 Task: Add Mild Cheddar Cheese rBST Free to the cart.
Action: Mouse moved to (34, 279)
Screenshot: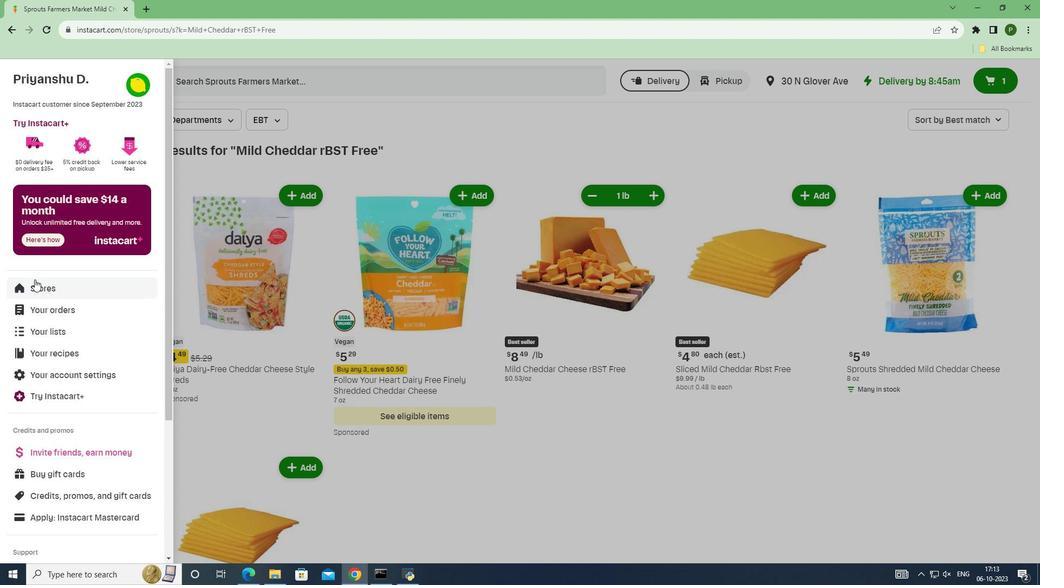 
Action: Mouse pressed left at (34, 279)
Screenshot: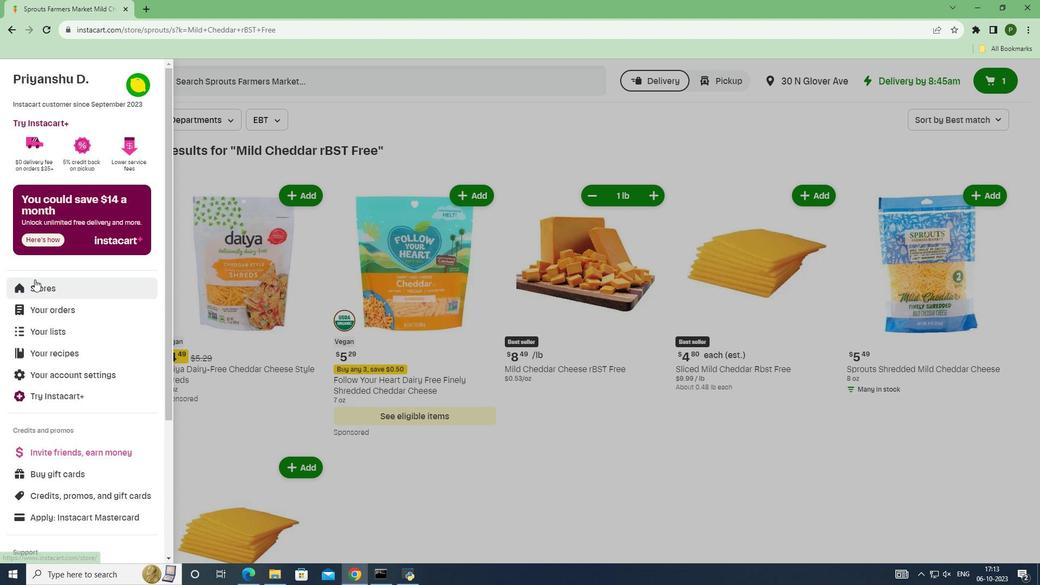 
Action: Mouse moved to (230, 118)
Screenshot: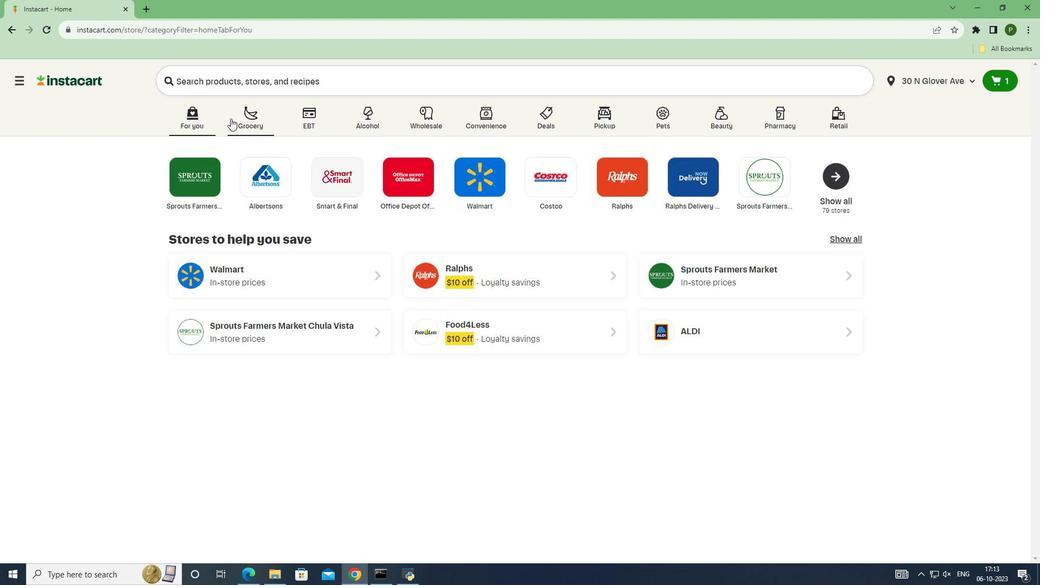 
Action: Mouse pressed left at (230, 118)
Screenshot: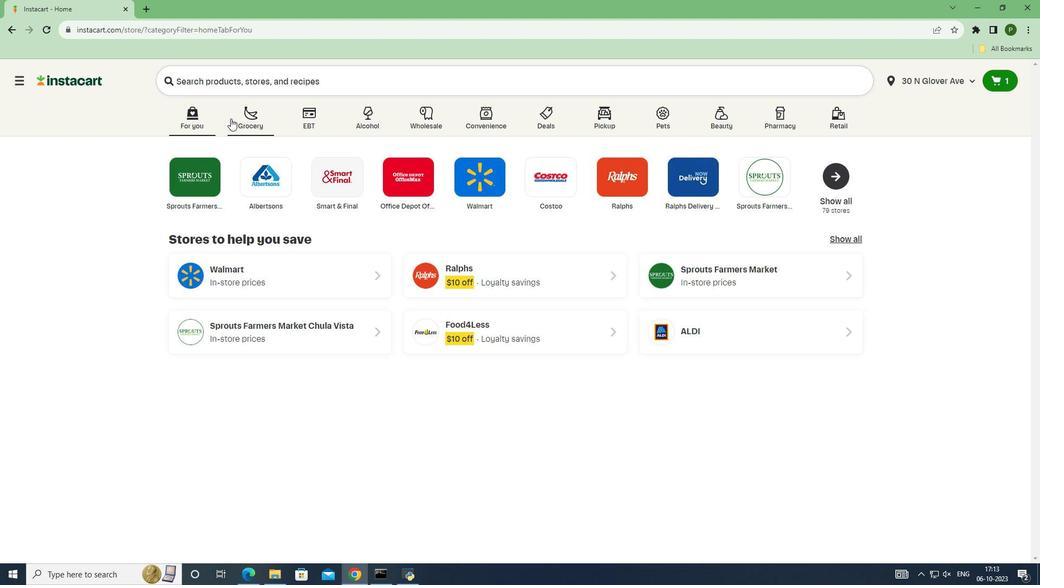 
Action: Mouse moved to (303, 185)
Screenshot: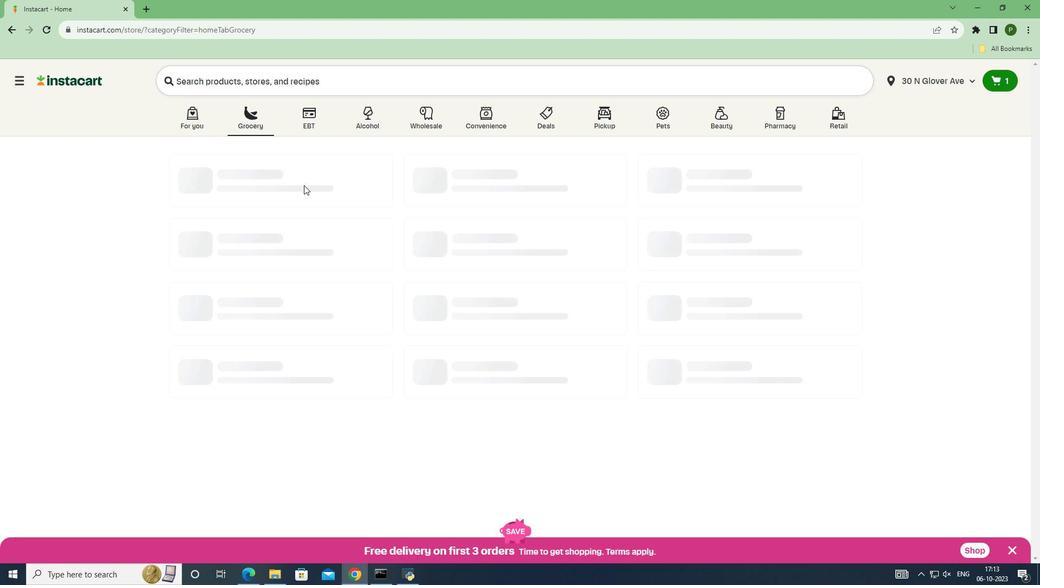 
Action: Mouse pressed left at (303, 185)
Screenshot: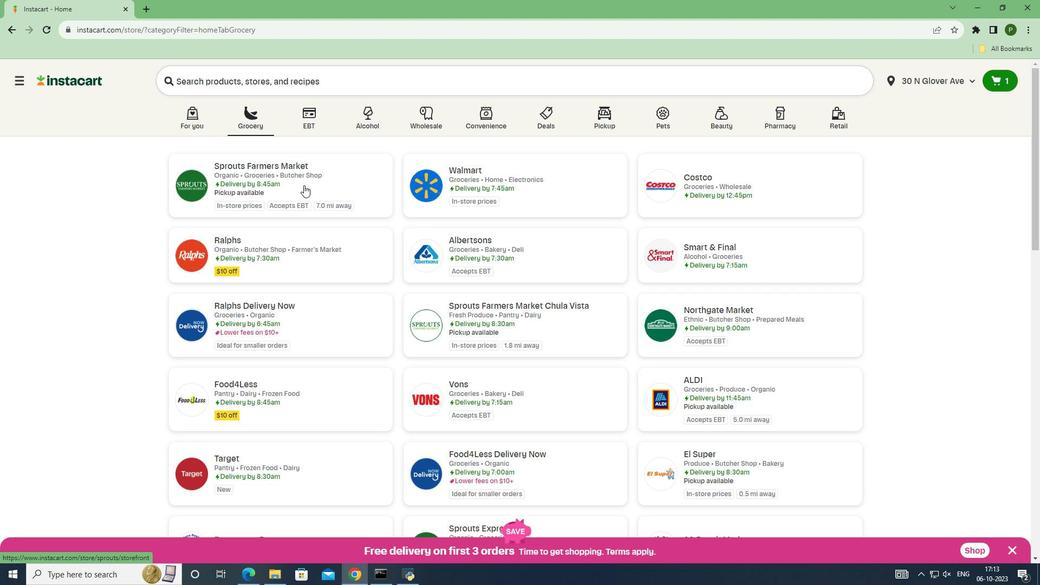 
Action: Mouse moved to (54, 347)
Screenshot: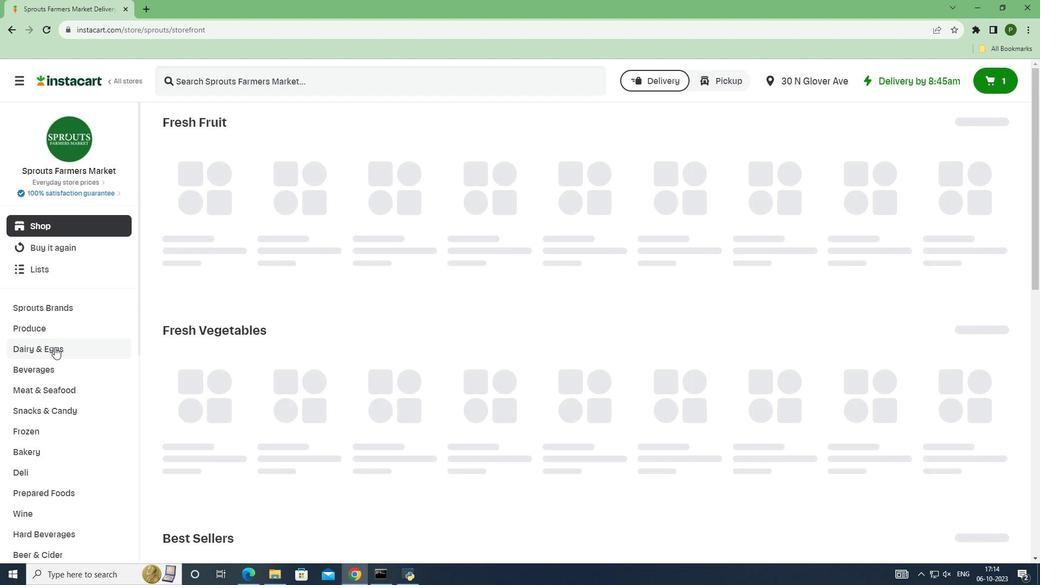 
Action: Mouse pressed left at (54, 347)
Screenshot: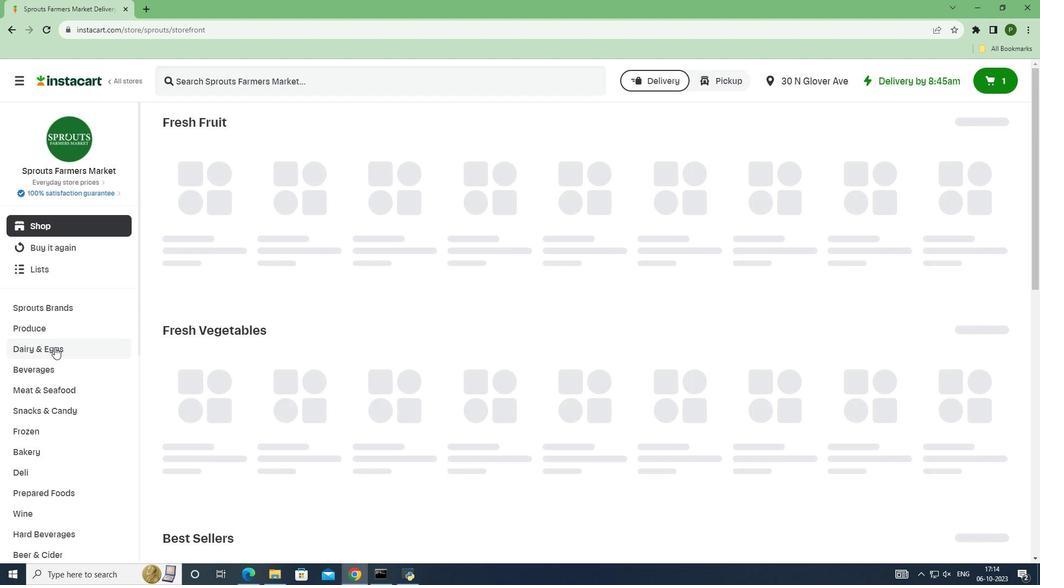 
Action: Mouse moved to (52, 383)
Screenshot: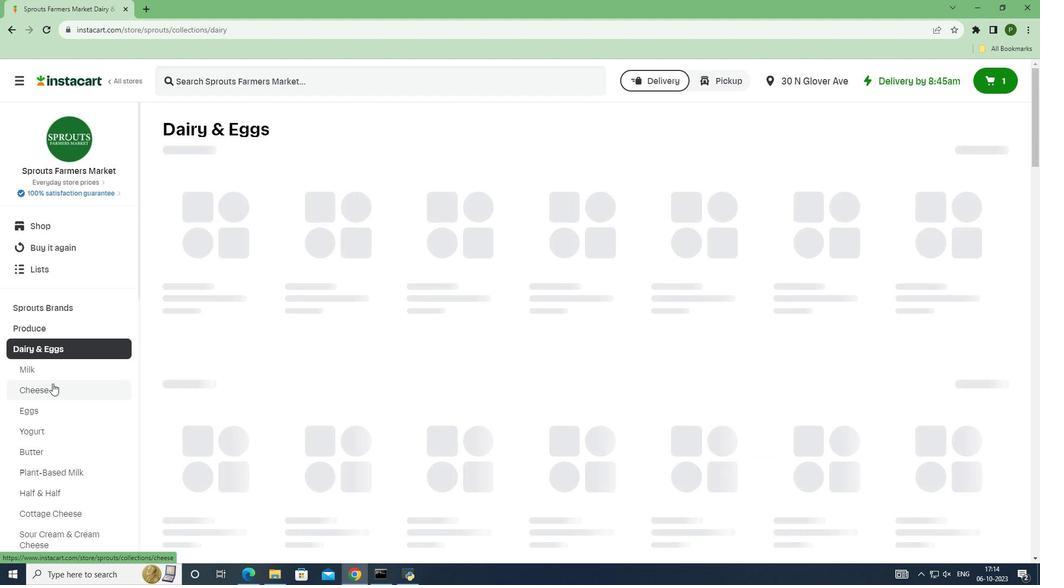 
Action: Mouse pressed left at (52, 383)
Screenshot: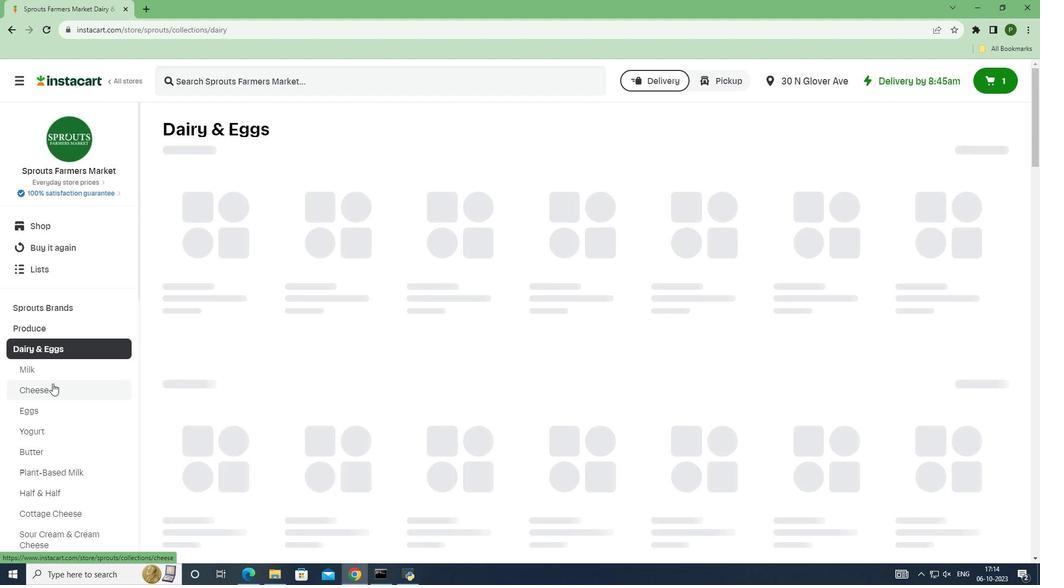 
Action: Mouse moved to (213, 79)
Screenshot: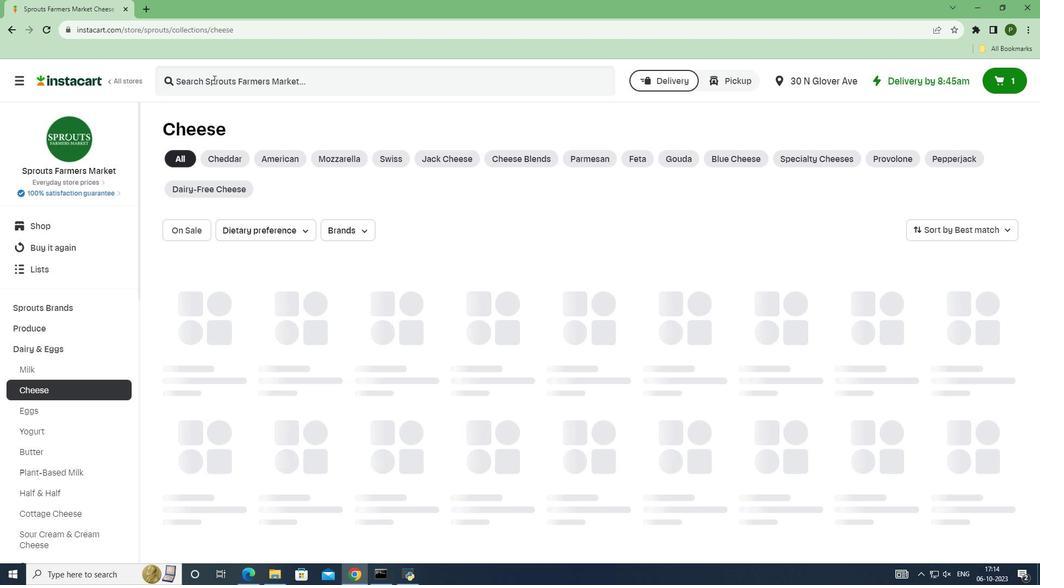 
Action: Mouse pressed left at (213, 79)
Screenshot: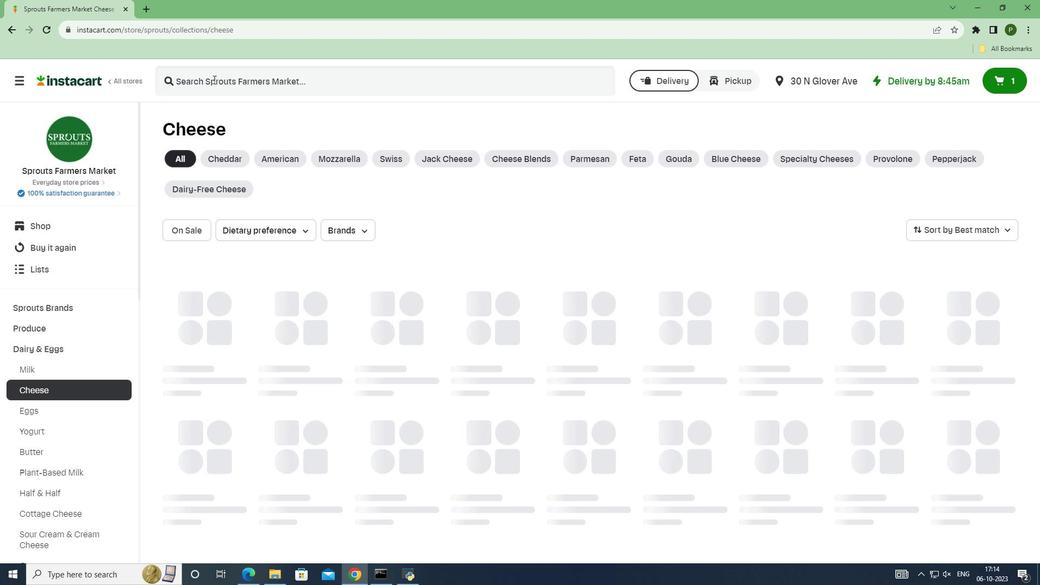
Action: Key pressed <Key.caps_lock>M<Key.caps_lock>ild<Key.space><Key.caps_lock>C<Key.caps_lock>heddar<Key.space><Key.caps_lock>C<Key.caps_lock>heese<Key.space>r<Key.caps_lock>BST<Key.space>F<Key.caps_lock>ree<Key.enter>
Screenshot: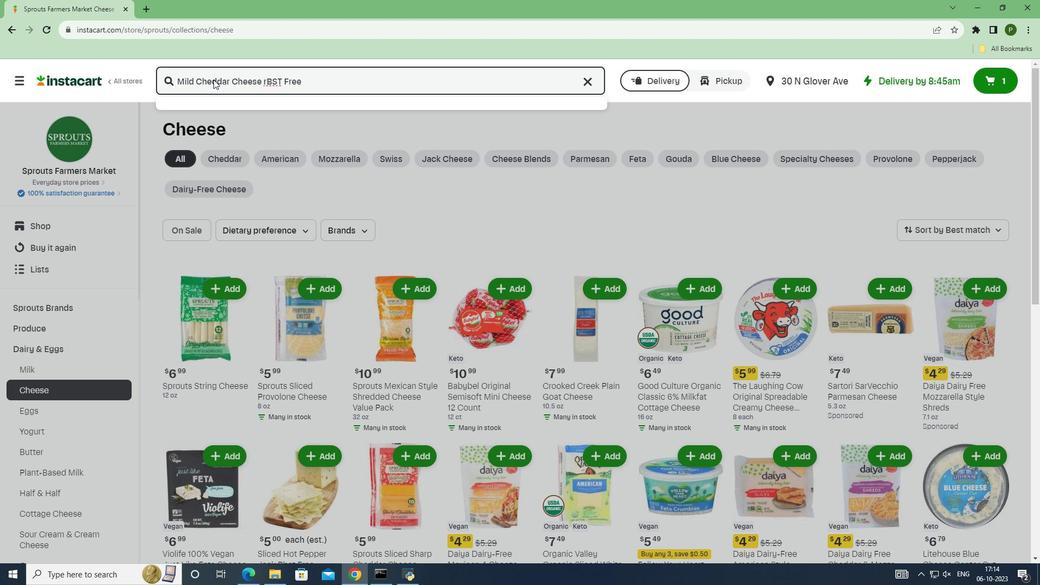 
Action: Mouse moved to (470, 194)
Screenshot: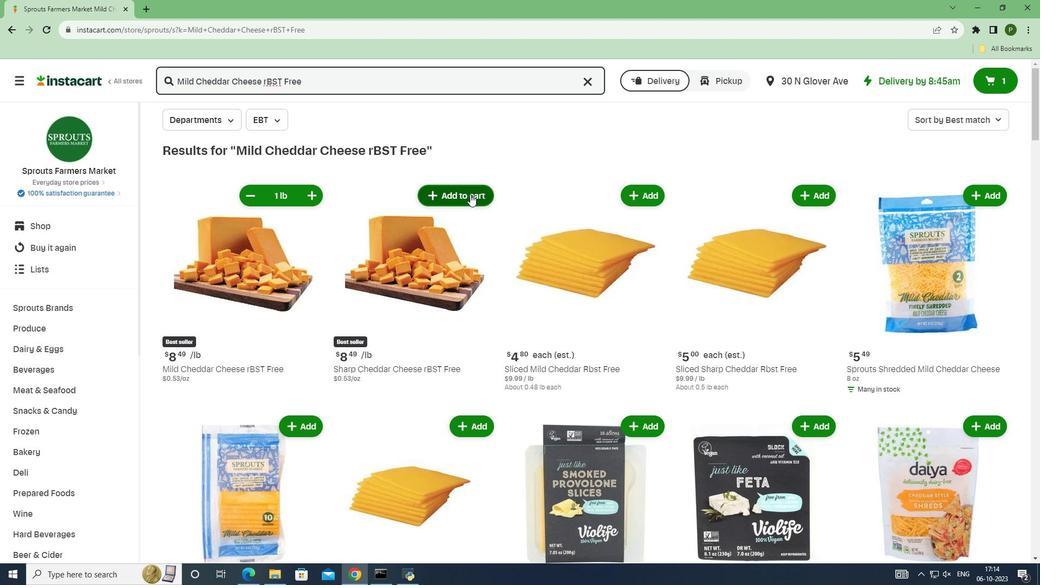 
Action: Mouse pressed left at (470, 194)
Screenshot: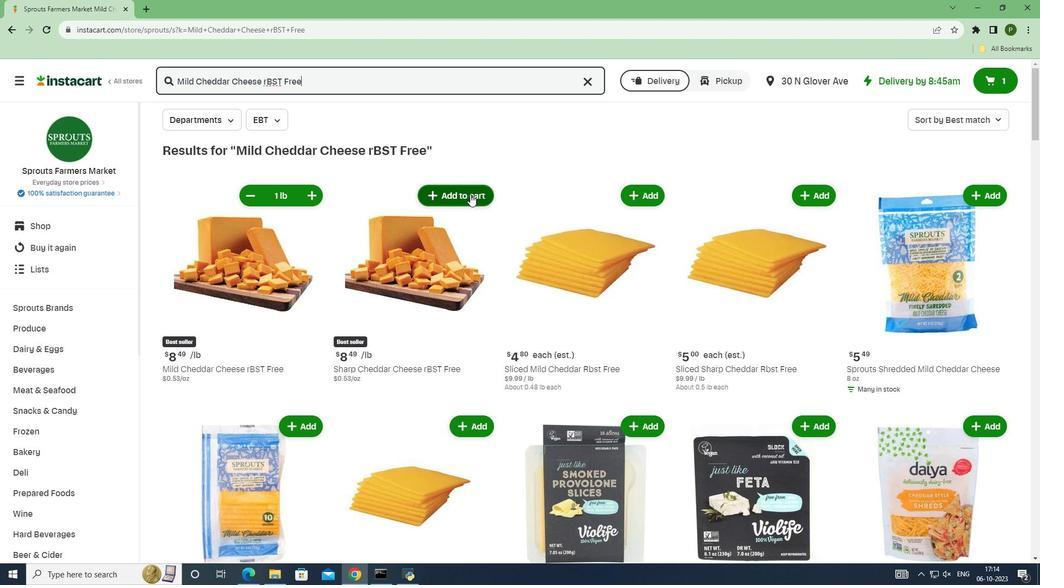 
Action: Mouse moved to (530, 192)
Screenshot: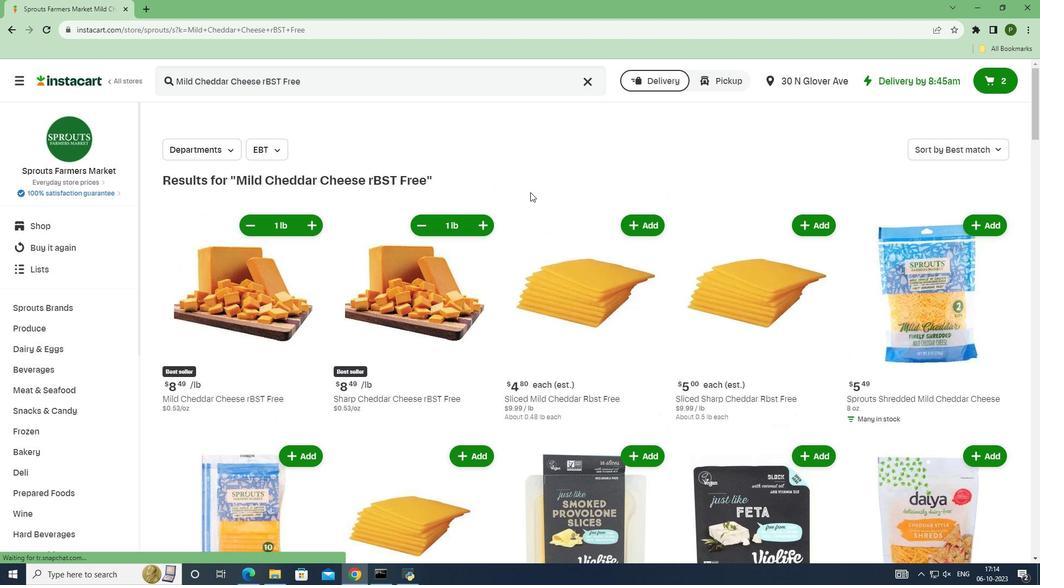 
